 Task: Create New Customer with Customer Name: Mango Mango Desserts, Billing Address Line1: 1085 Charack Road, Billing Address Line2:  Terre Haute, Billing Address Line3:  Indiana 47807
Action: Mouse moved to (145, 28)
Screenshot: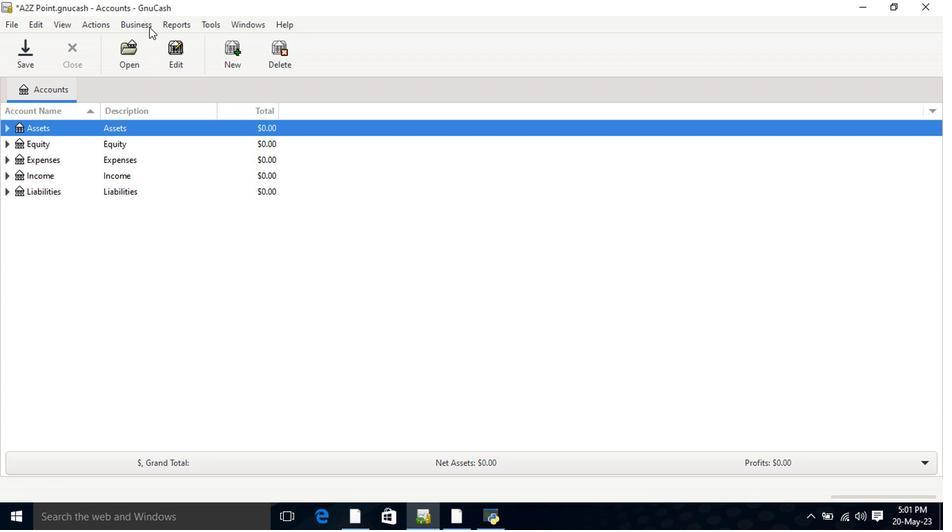
Action: Mouse pressed left at (145, 28)
Screenshot: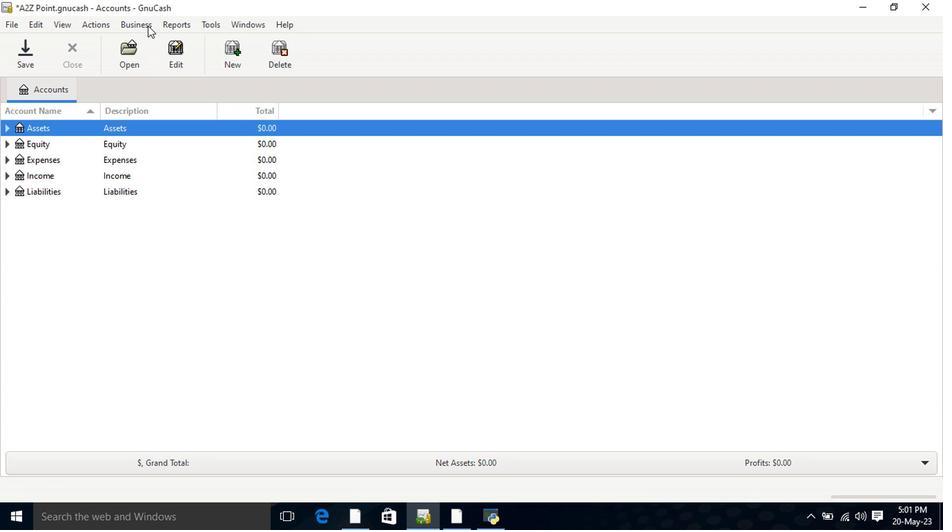 
Action: Mouse moved to (297, 61)
Screenshot: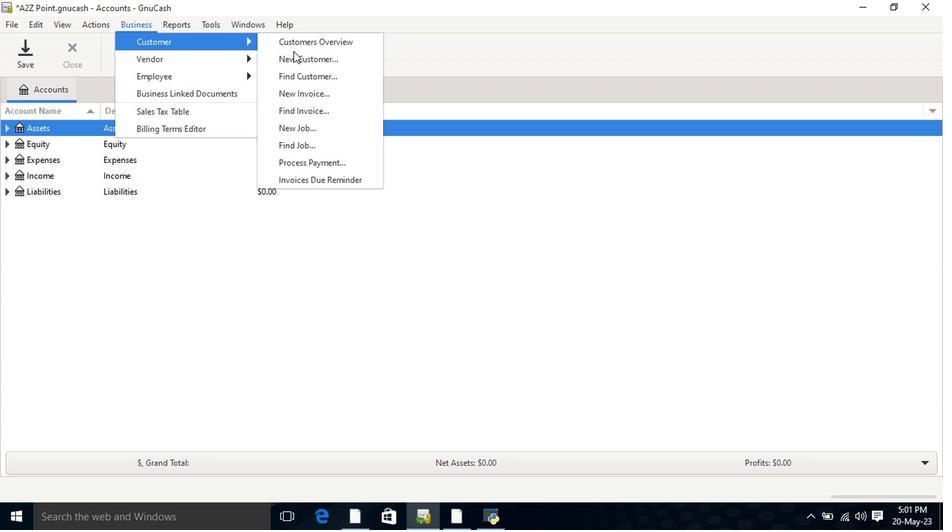 
Action: Mouse pressed left at (297, 61)
Screenshot: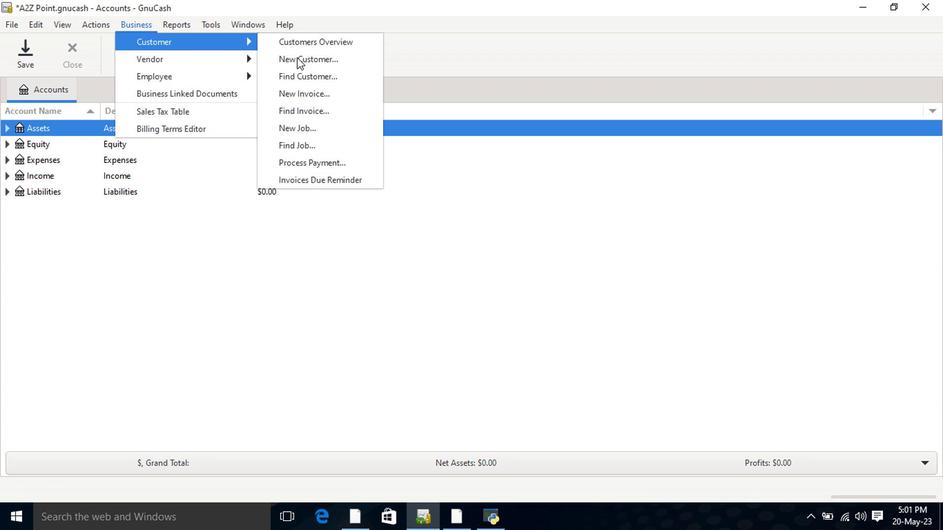 
Action: Mouse moved to (486, 127)
Screenshot: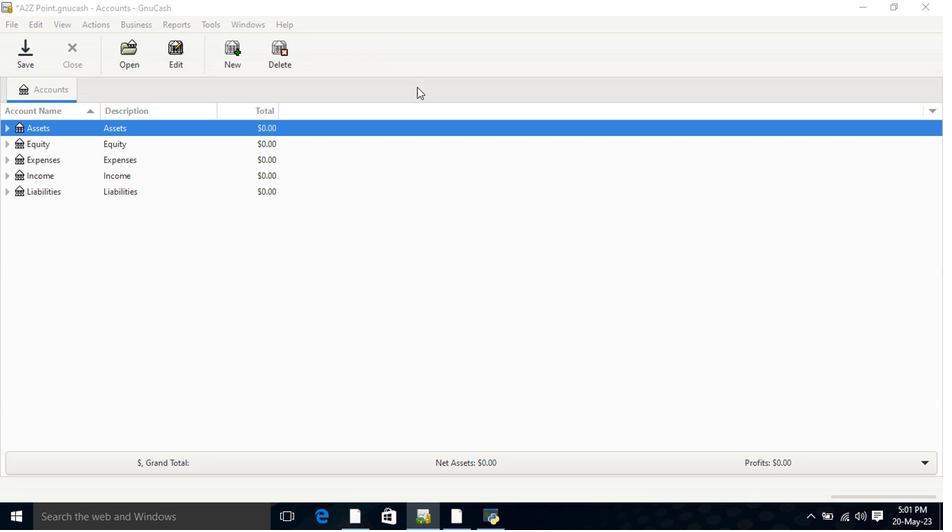 
Action: Key pressed <Key.shift>Mango<Key.space><Key.shift>Mgo<Key.space><Key.shift>Desserts<Key.tab><Key.tab><Key.tab>1085<Key.space><Key.shift>Charack<Key.space><Key.shift>Road<Key.tab><Key.shift>Ter<Key.tab><Key.shift>Ind<Key.tab>
Screenshot: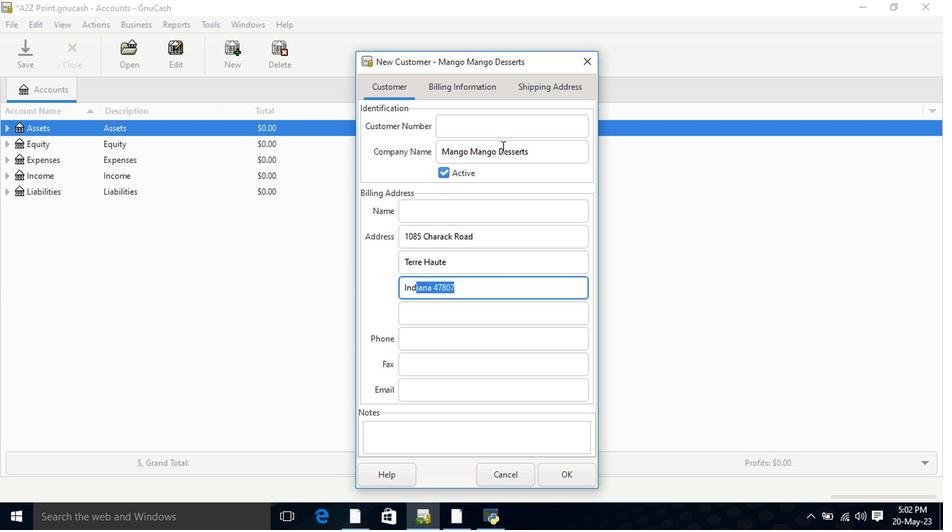 
Action: Mouse moved to (565, 477)
Screenshot: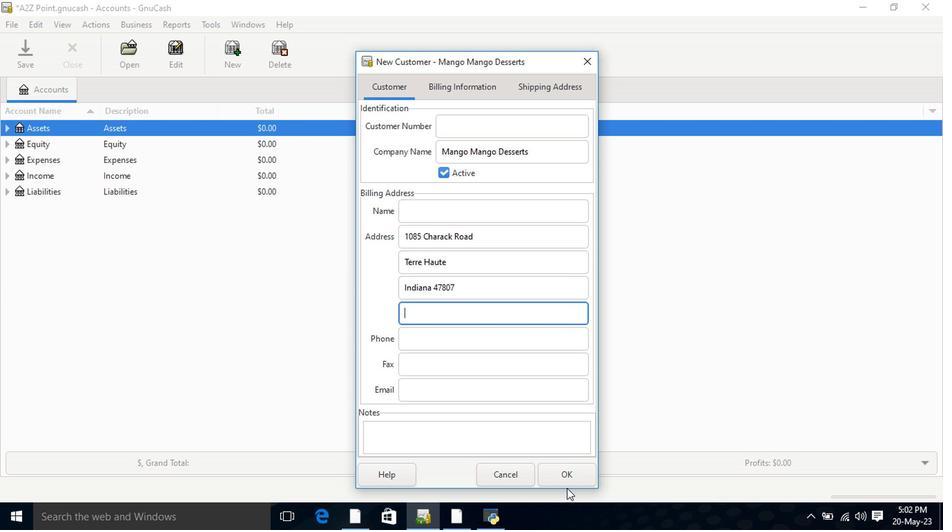 
Action: Mouse pressed left at (565, 477)
Screenshot: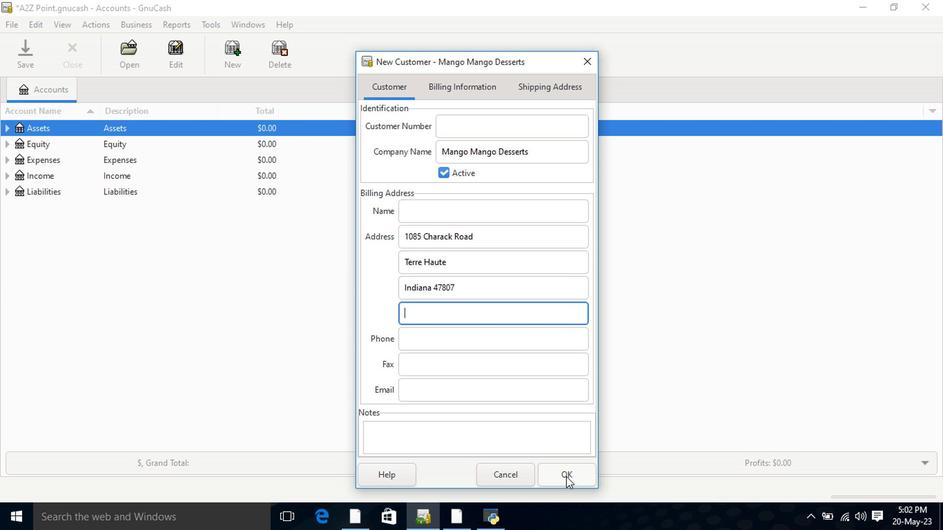 
